 Task: Create a due date automation trigger when advanced on, on the monday after a card is due add dates due in less than 1 working days at 11:00 AM.
Action: Mouse moved to (1047, 84)
Screenshot: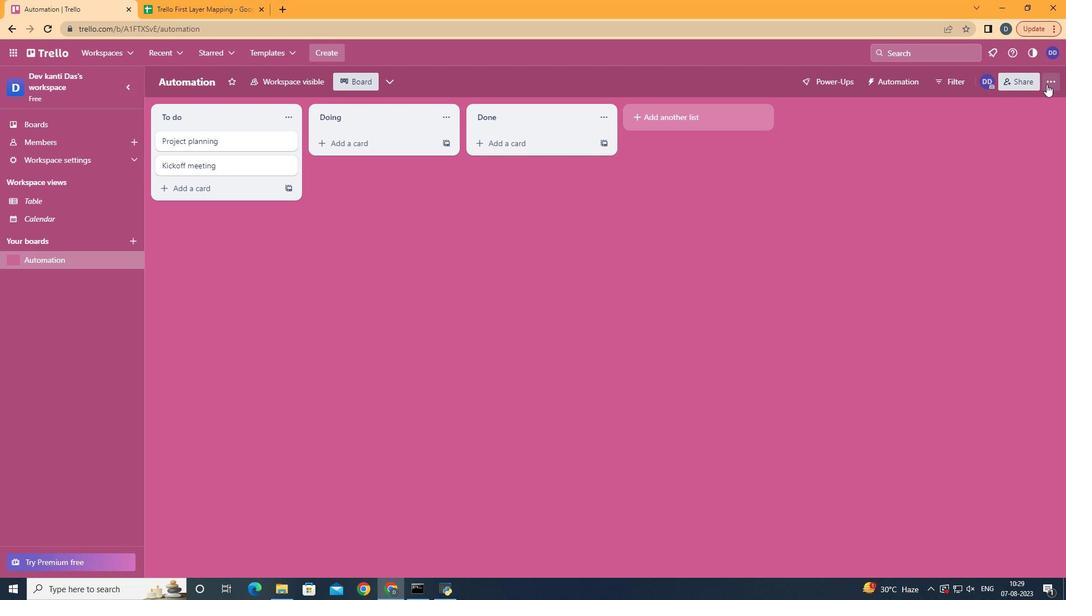 
Action: Mouse pressed left at (1047, 84)
Screenshot: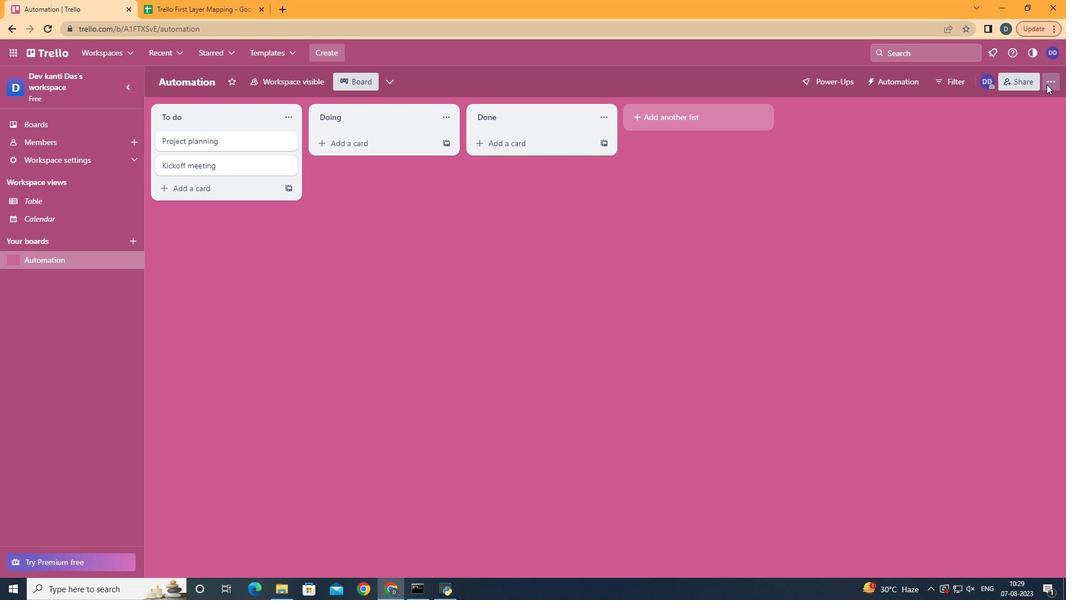 
Action: Mouse moved to (990, 243)
Screenshot: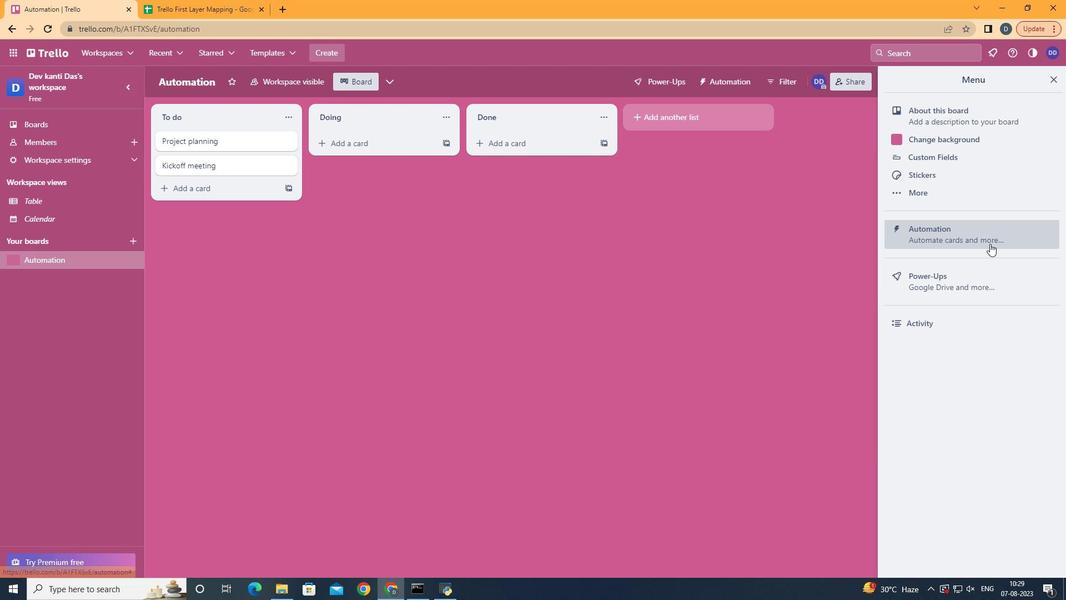 
Action: Mouse pressed left at (990, 243)
Screenshot: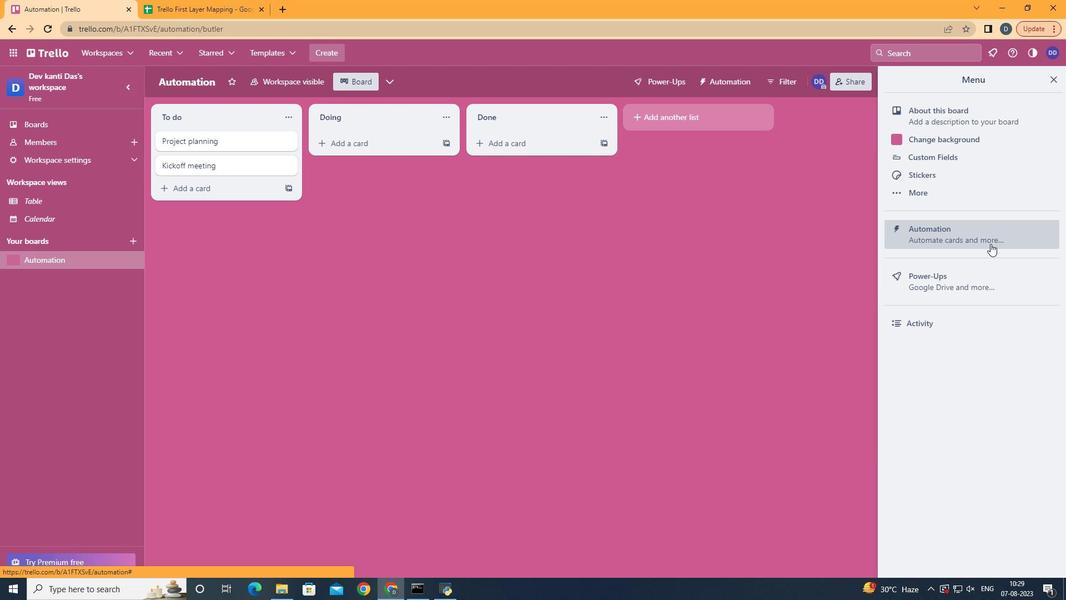 
Action: Mouse moved to (218, 220)
Screenshot: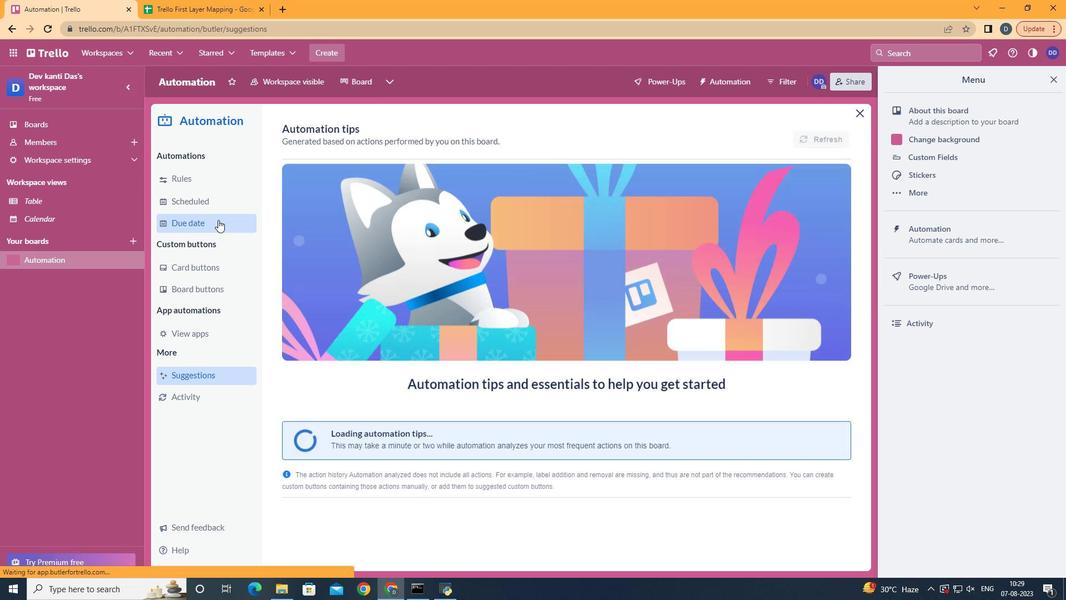 
Action: Mouse pressed left at (218, 220)
Screenshot: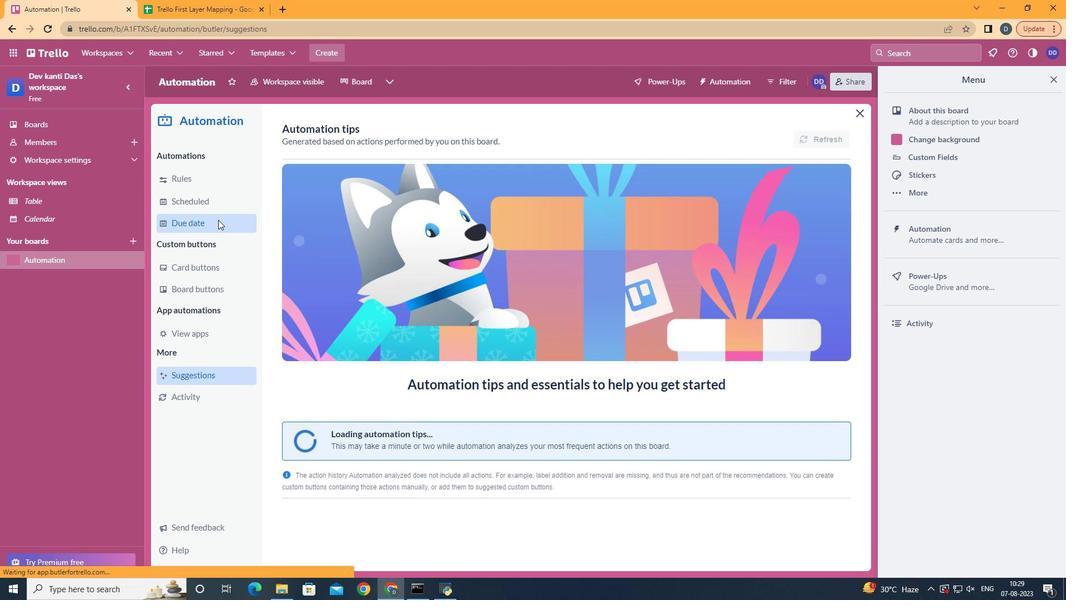
Action: Mouse moved to (775, 128)
Screenshot: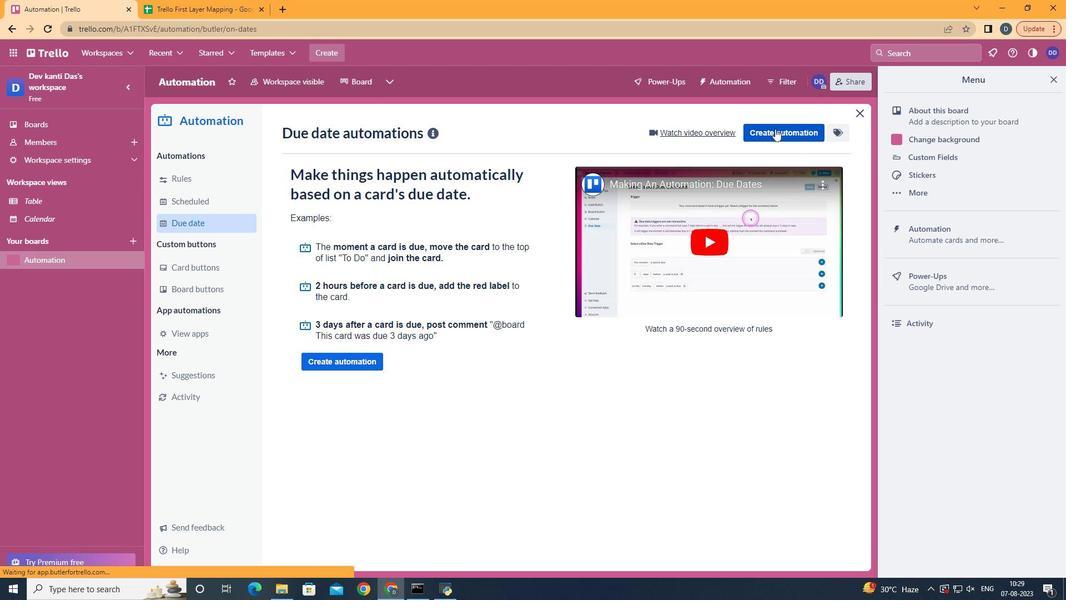 
Action: Mouse pressed left at (775, 128)
Screenshot: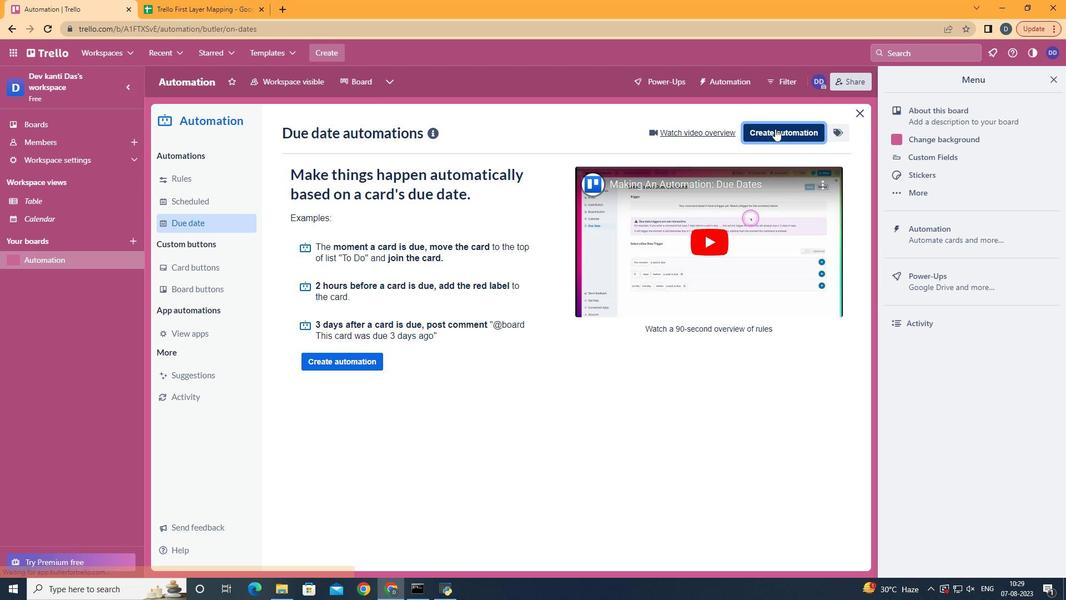 
Action: Mouse moved to (528, 245)
Screenshot: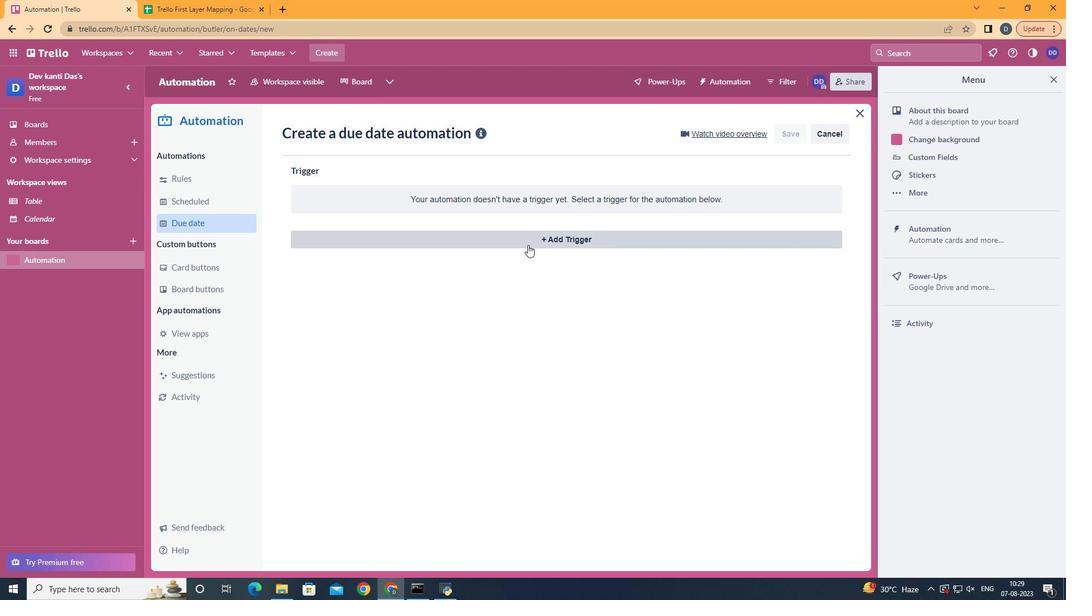 
Action: Mouse pressed left at (528, 245)
Screenshot: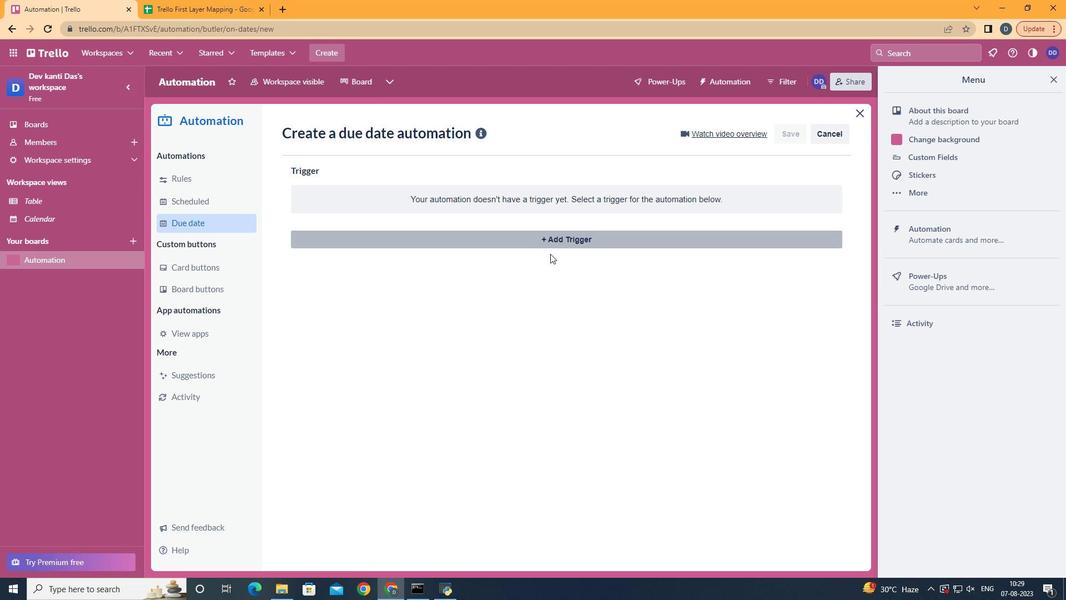 
Action: Mouse moved to (355, 292)
Screenshot: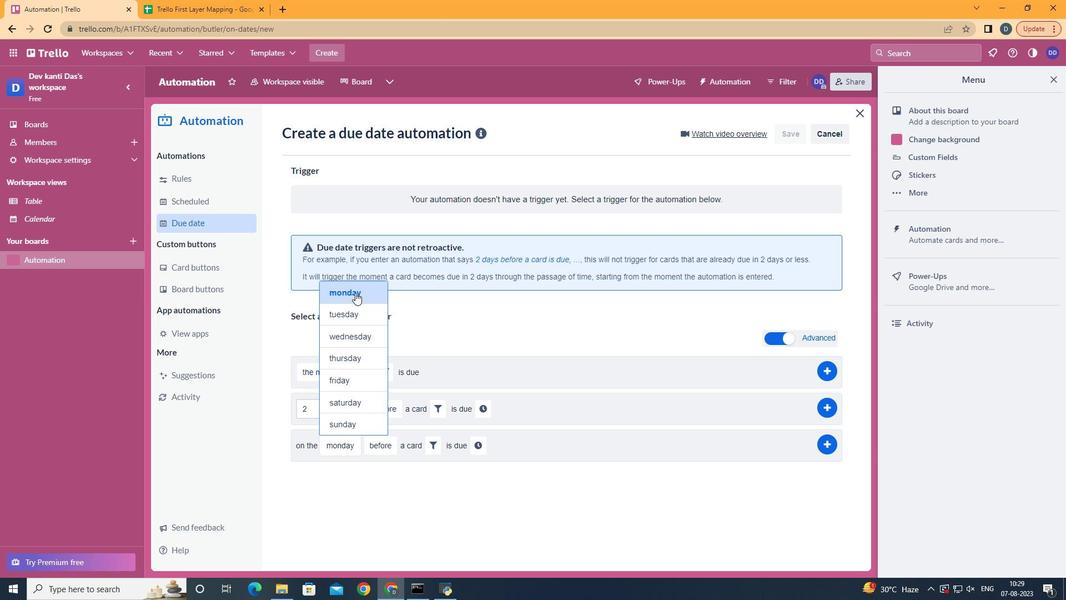 
Action: Mouse pressed left at (355, 292)
Screenshot: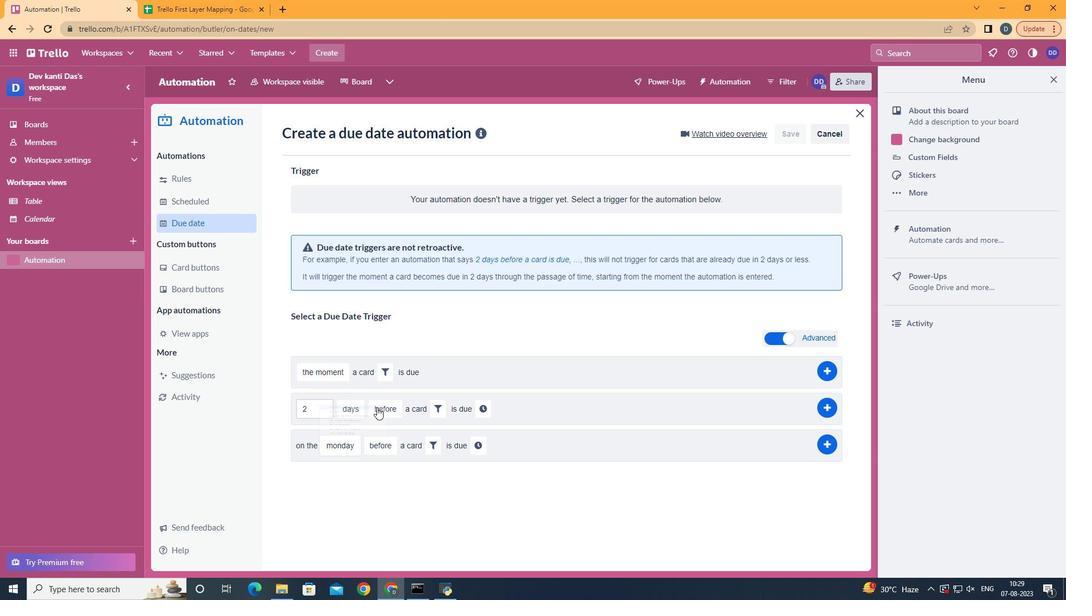 
Action: Mouse moved to (386, 491)
Screenshot: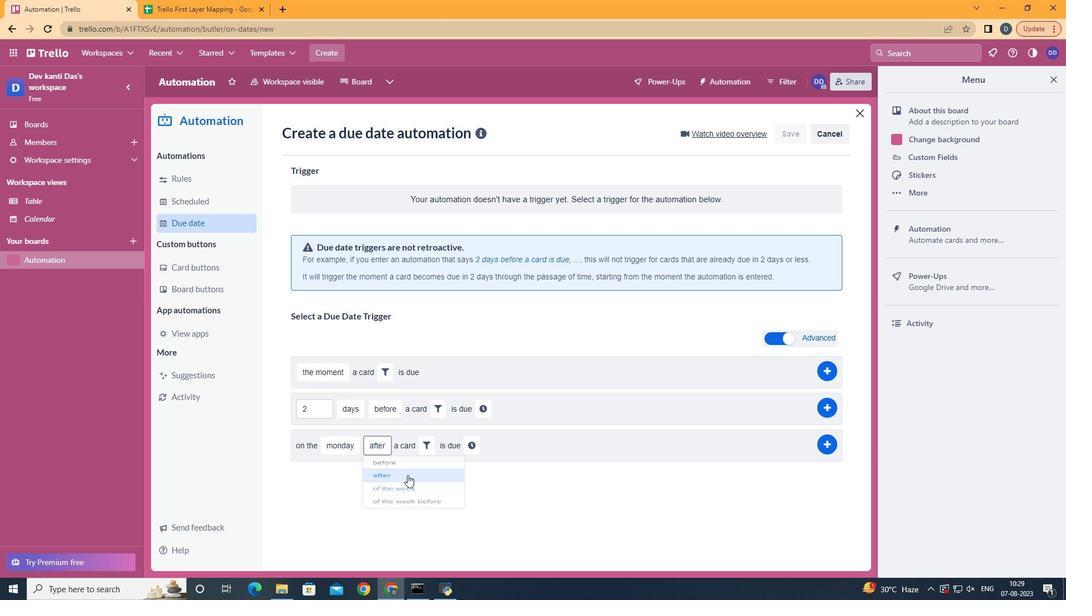 
Action: Mouse pressed left at (386, 491)
Screenshot: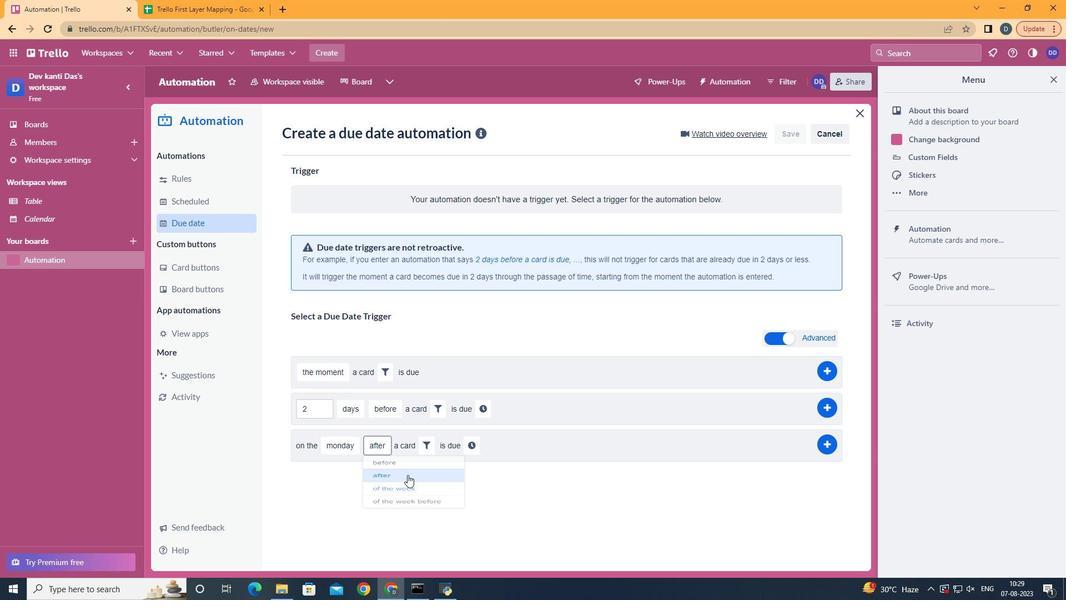 
Action: Mouse moved to (426, 449)
Screenshot: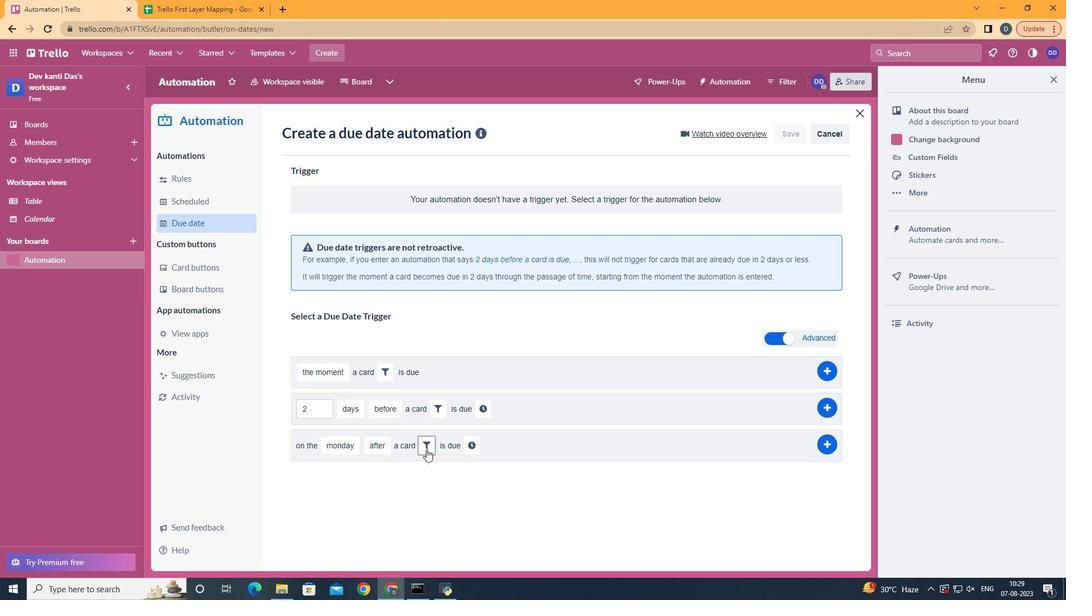 
Action: Mouse pressed left at (426, 449)
Screenshot: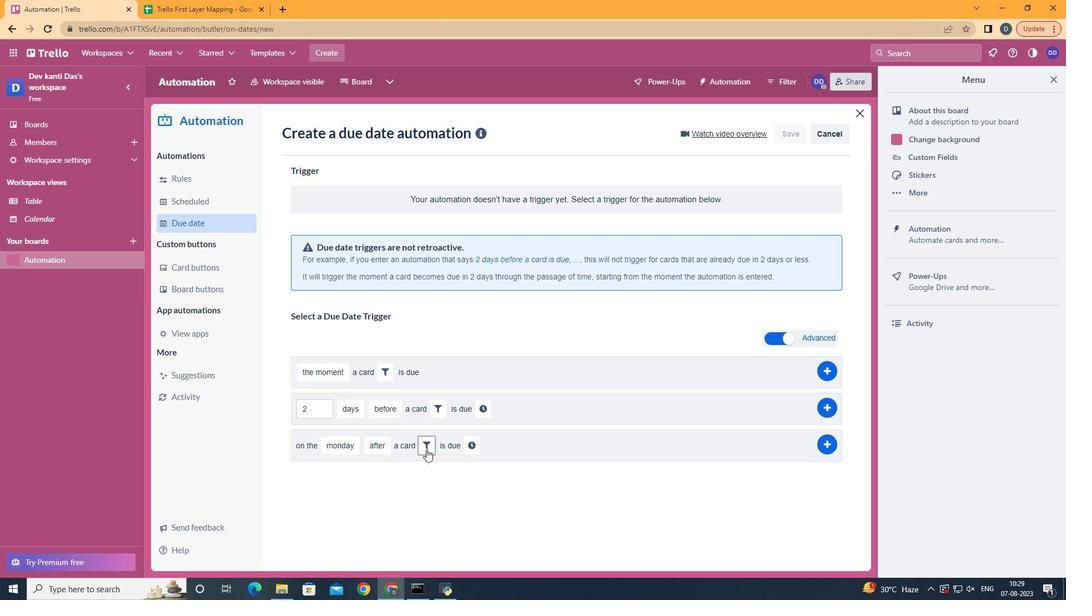 
Action: Mouse moved to (481, 486)
Screenshot: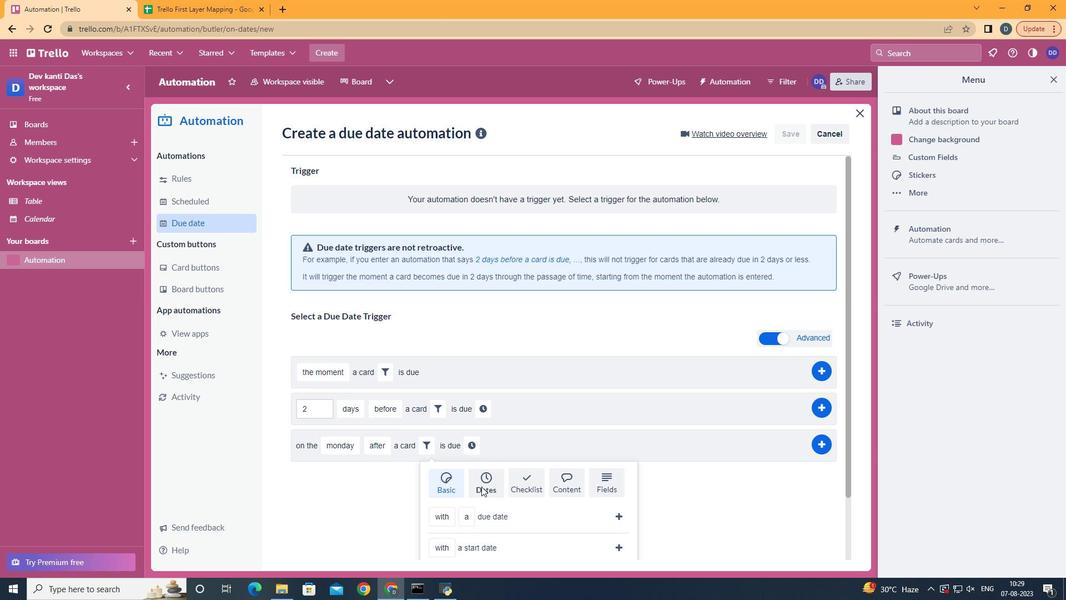 
Action: Mouse pressed left at (481, 486)
Screenshot: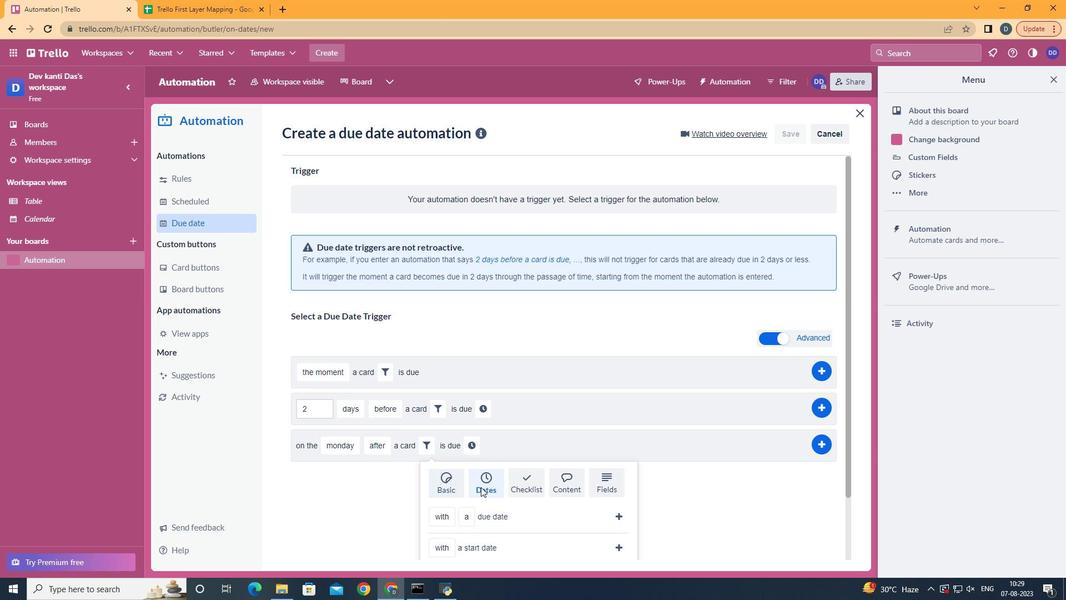 
Action: Mouse moved to (481, 487)
Screenshot: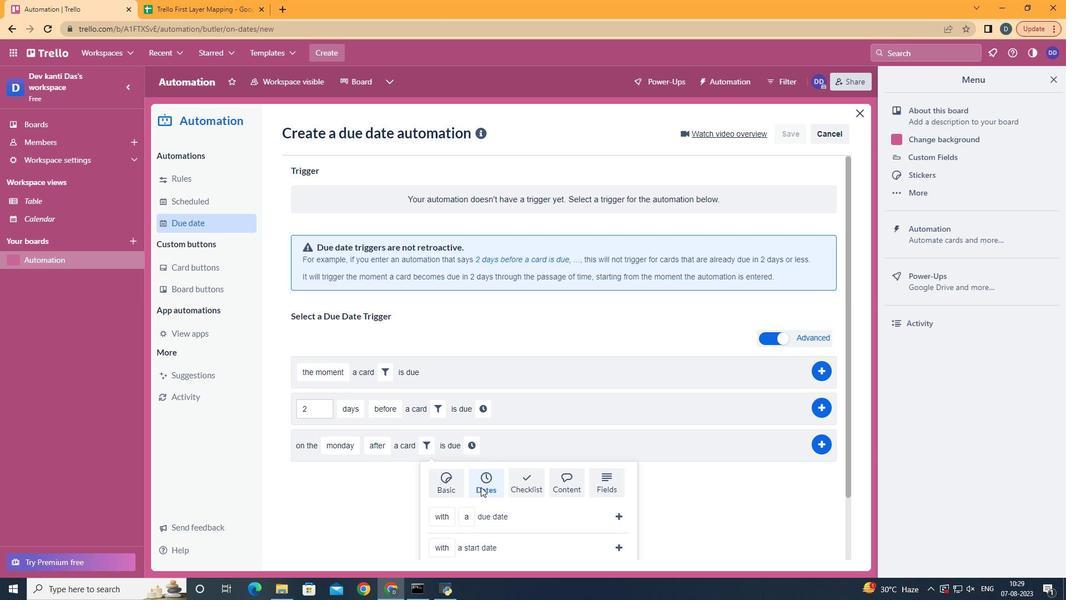 
Action: Mouse scrolled (481, 486) with delta (0, 0)
Screenshot: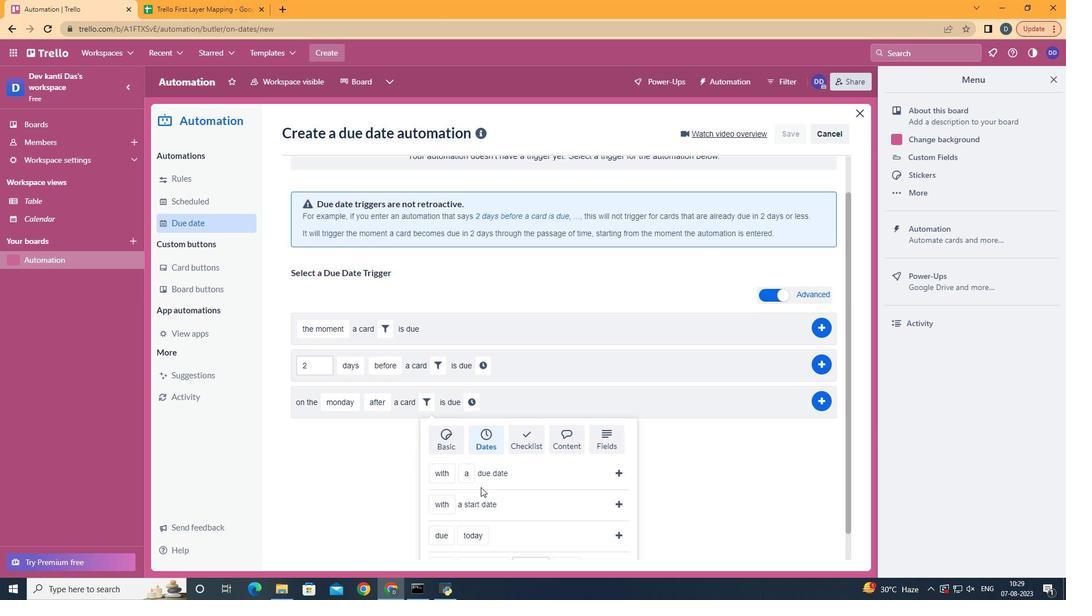
Action: Mouse moved to (485, 487)
Screenshot: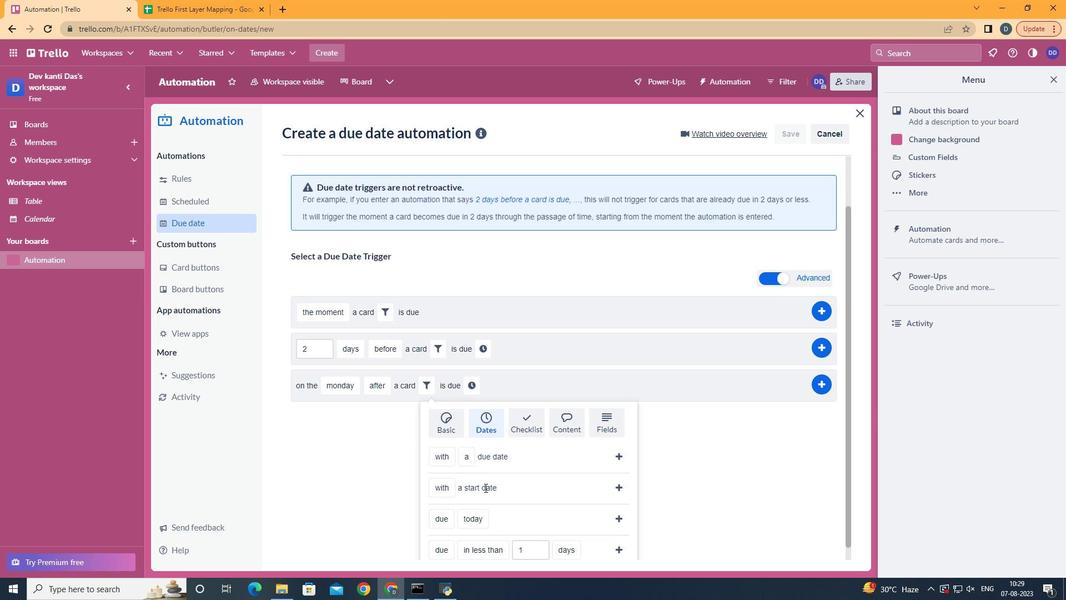 
Action: Mouse scrolled (485, 487) with delta (0, 0)
Screenshot: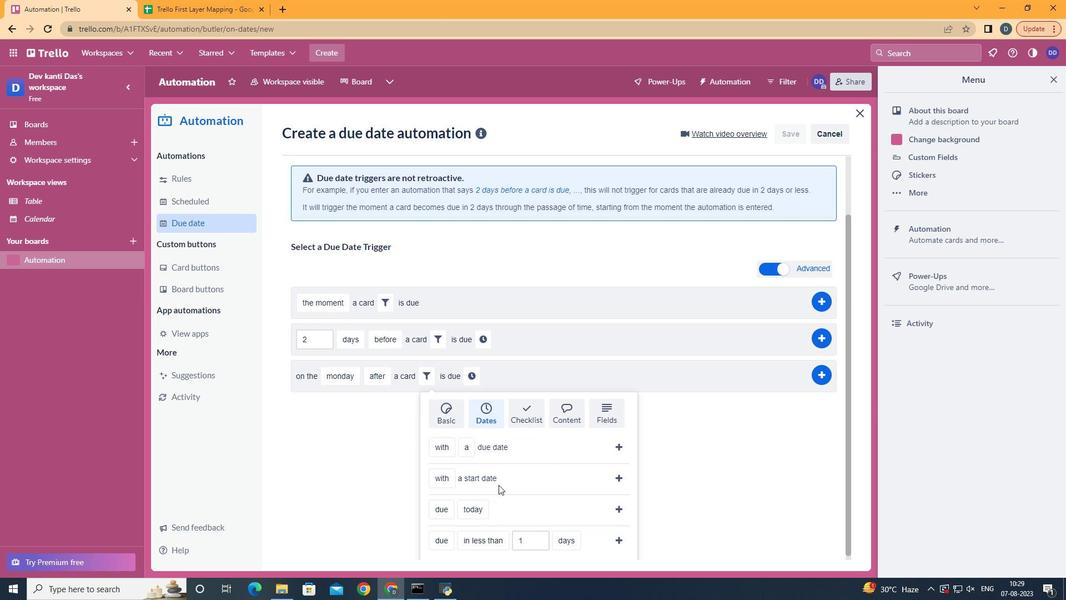 
Action: Mouse scrolled (485, 487) with delta (0, 0)
Screenshot: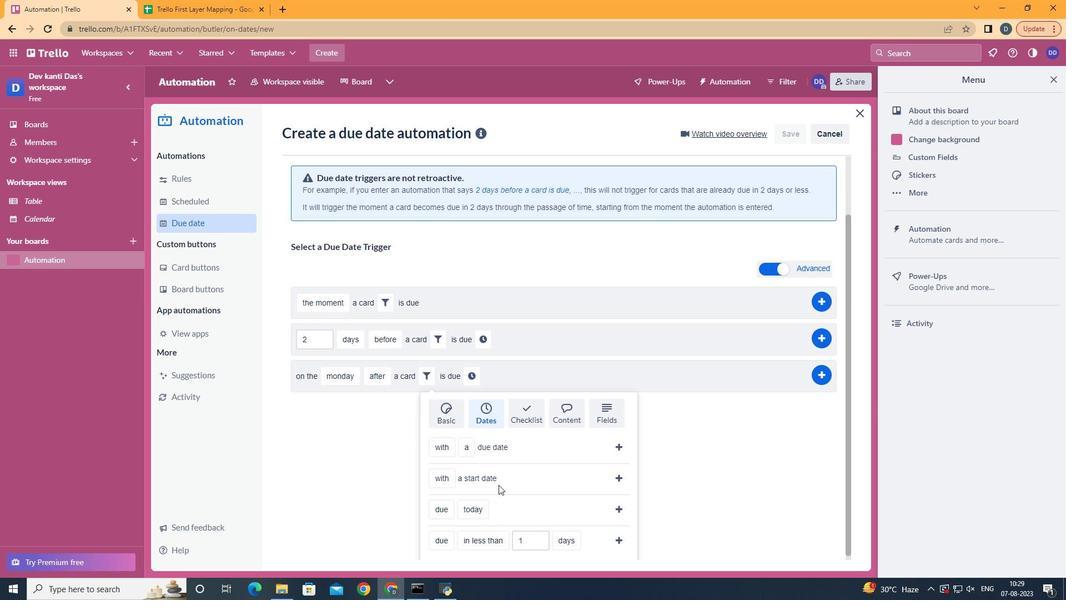 
Action: Mouse scrolled (485, 487) with delta (0, 0)
Screenshot: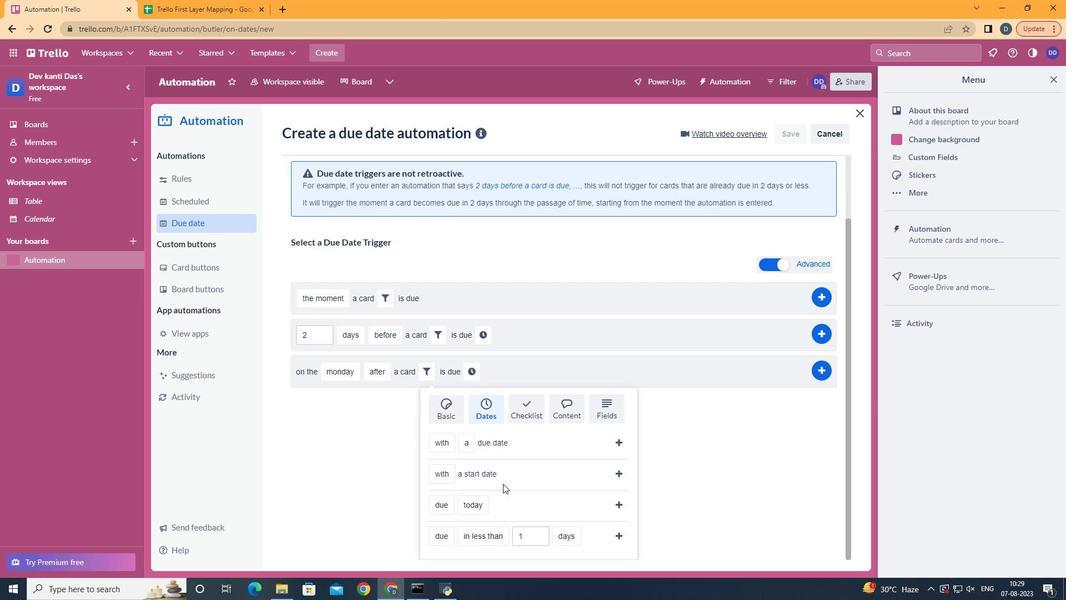 
Action: Mouse moved to (451, 491)
Screenshot: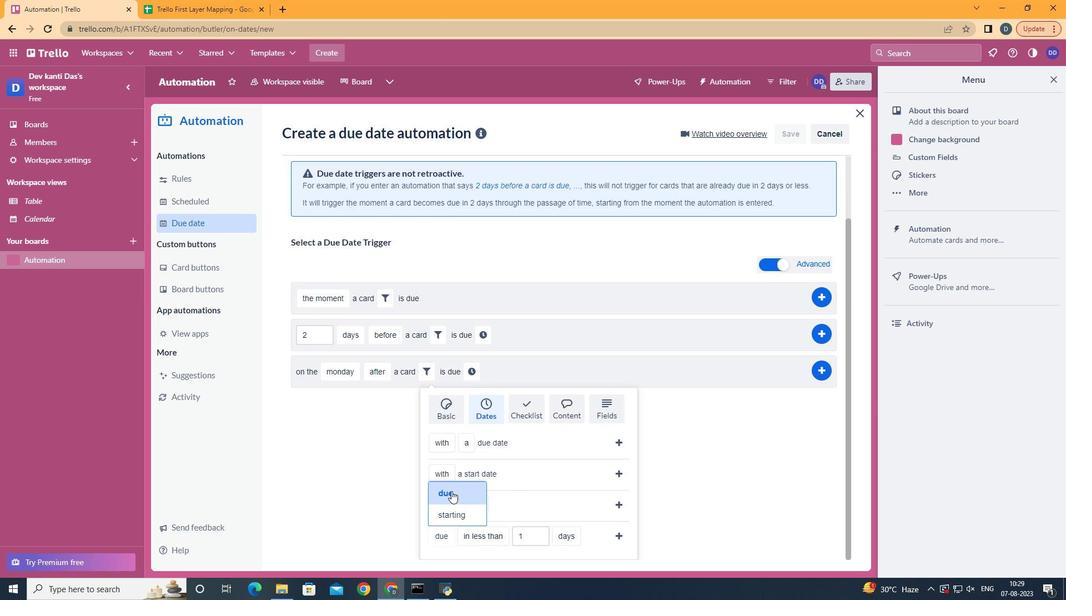 
Action: Mouse pressed left at (451, 491)
Screenshot: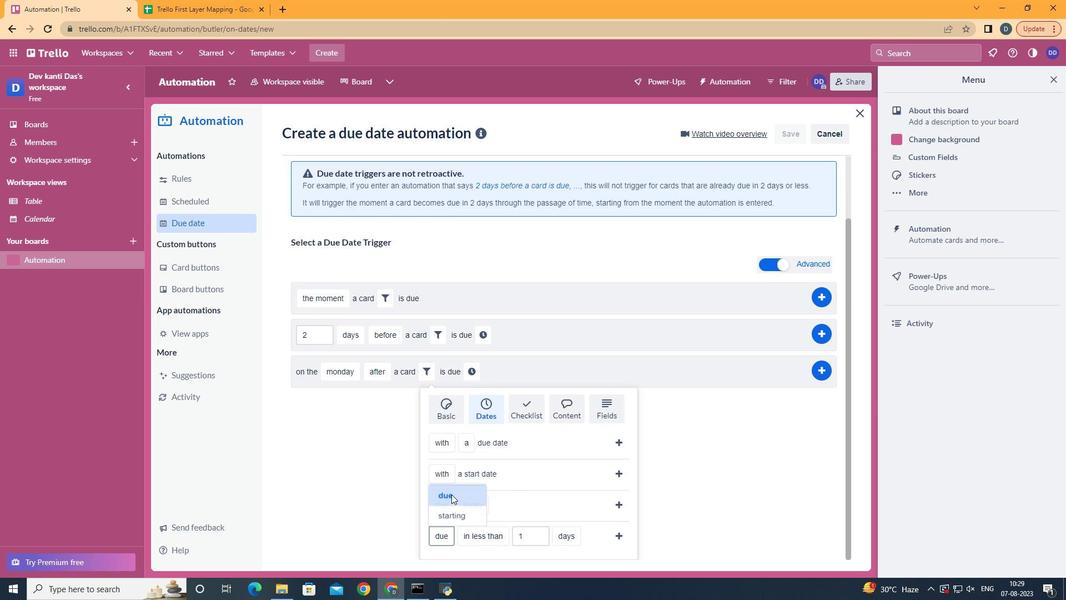 
Action: Mouse moved to (493, 426)
Screenshot: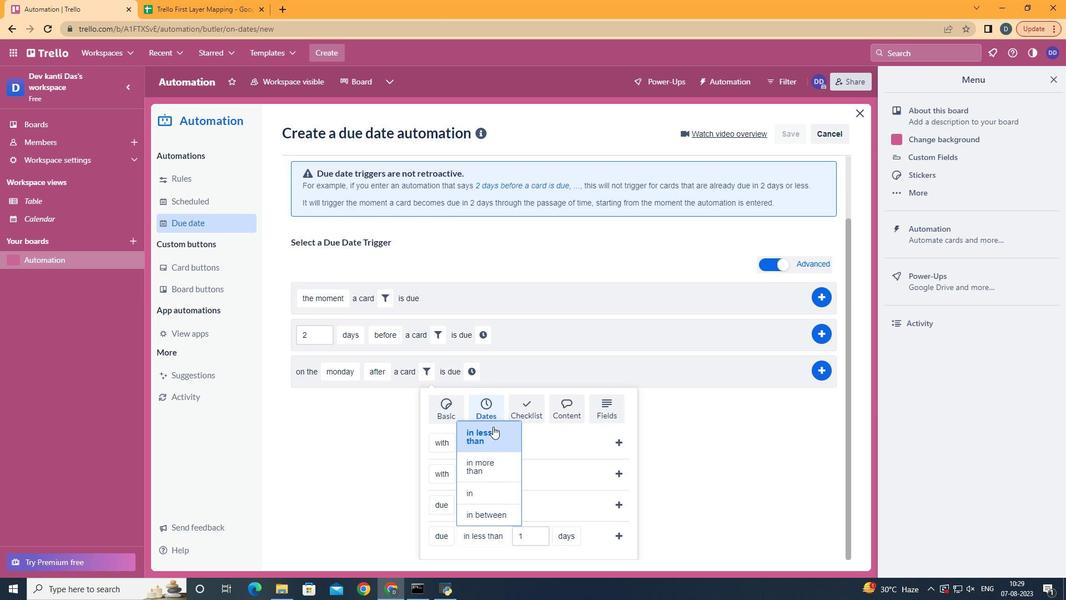 
Action: Mouse pressed left at (493, 426)
Screenshot: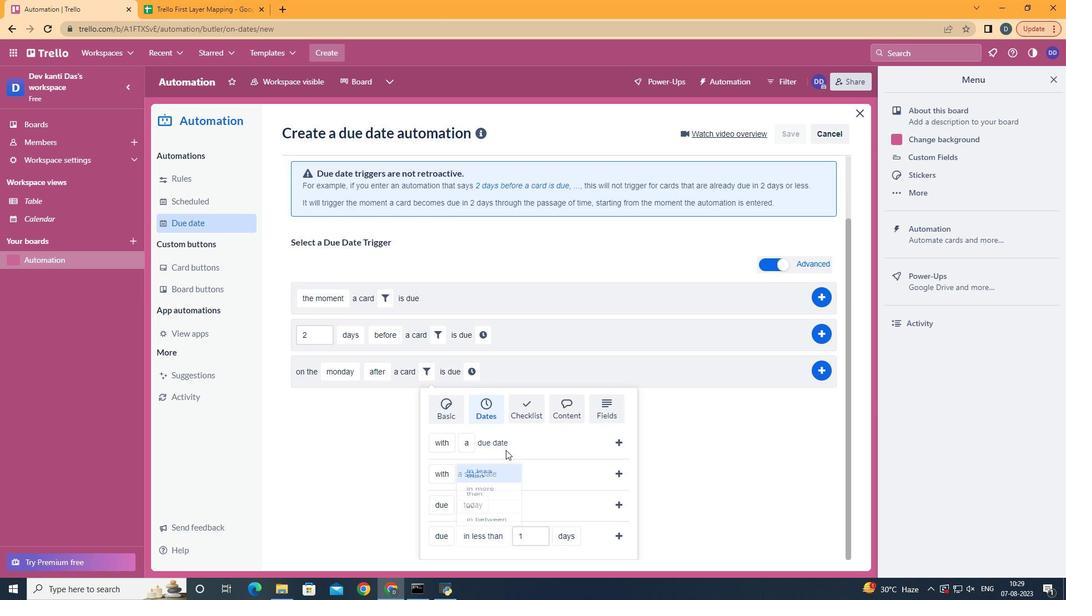
Action: Mouse moved to (573, 514)
Screenshot: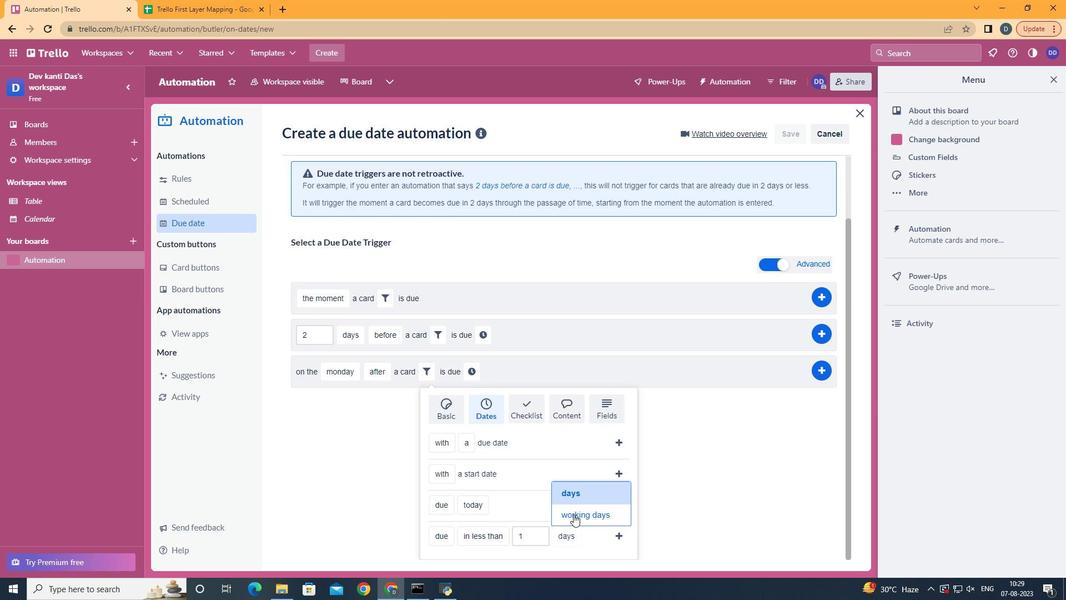 
Action: Mouse pressed left at (573, 514)
Screenshot: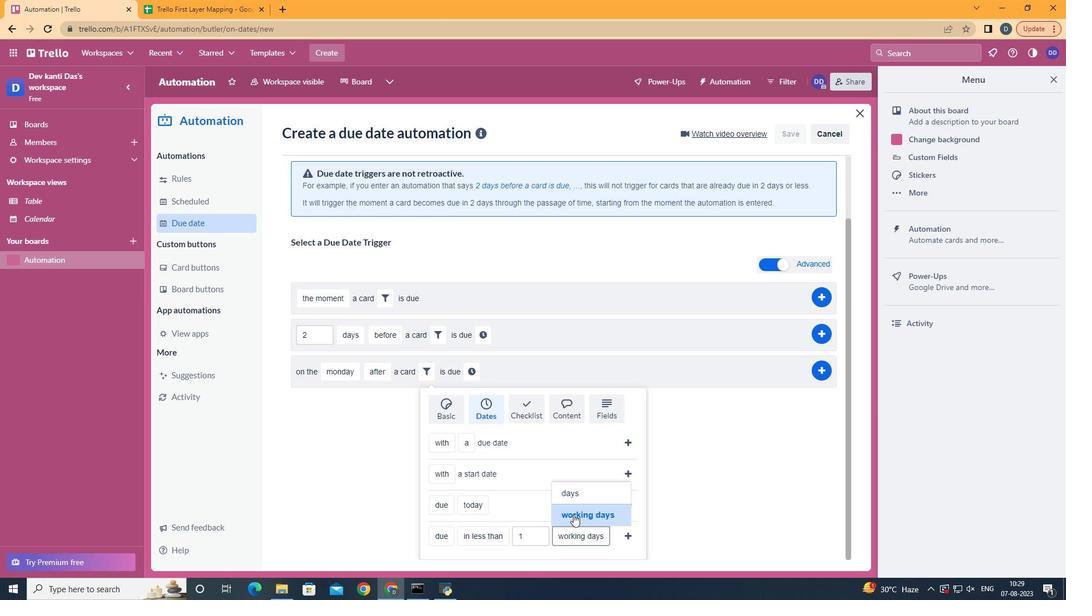 
Action: Mouse moved to (631, 538)
Screenshot: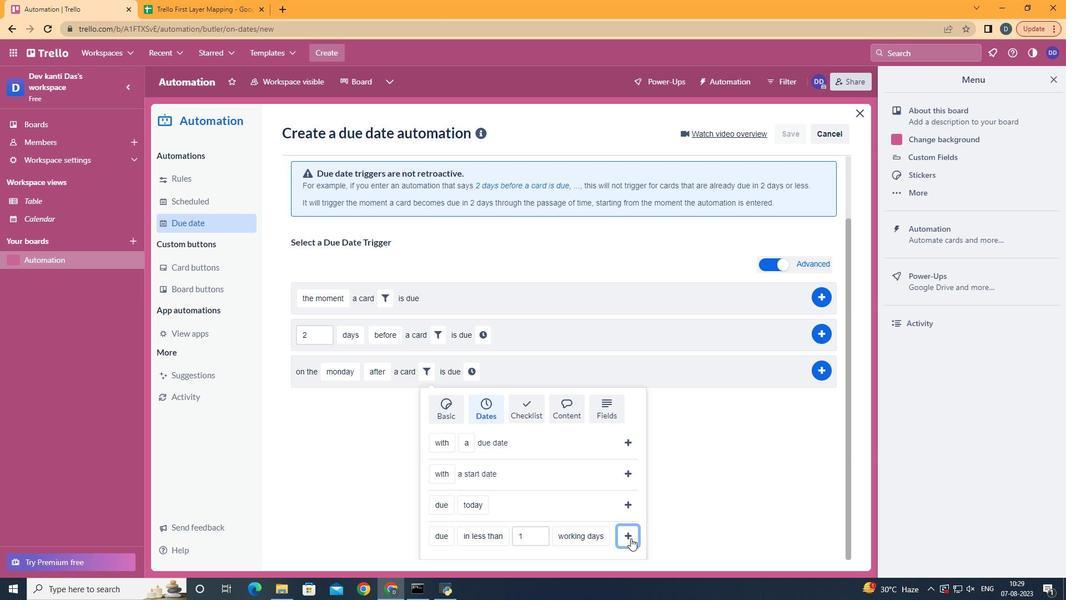 
Action: Mouse pressed left at (631, 538)
Screenshot: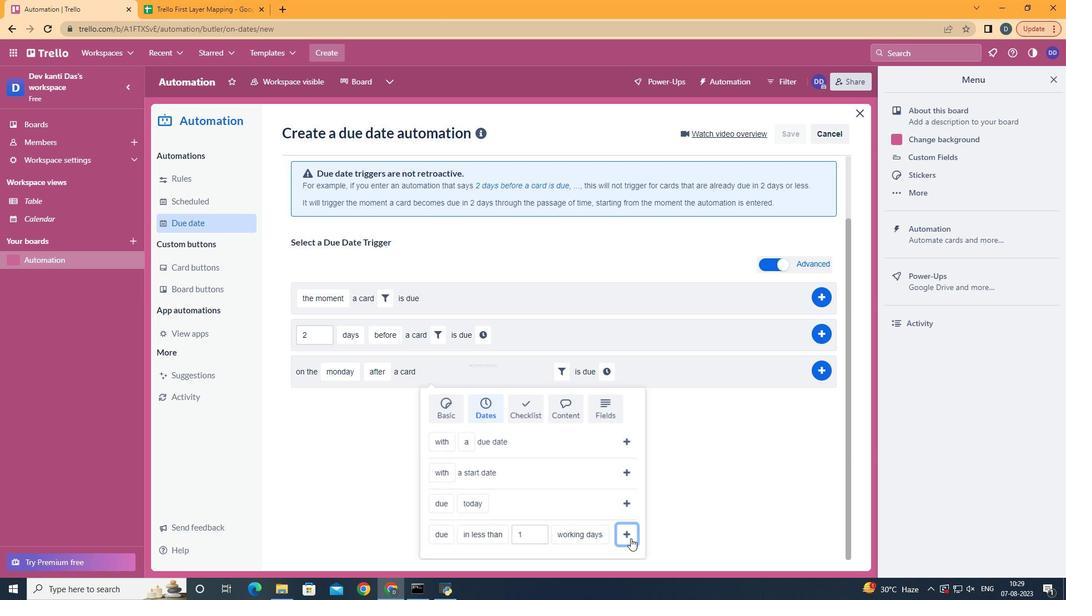 
Action: Mouse moved to (607, 447)
Screenshot: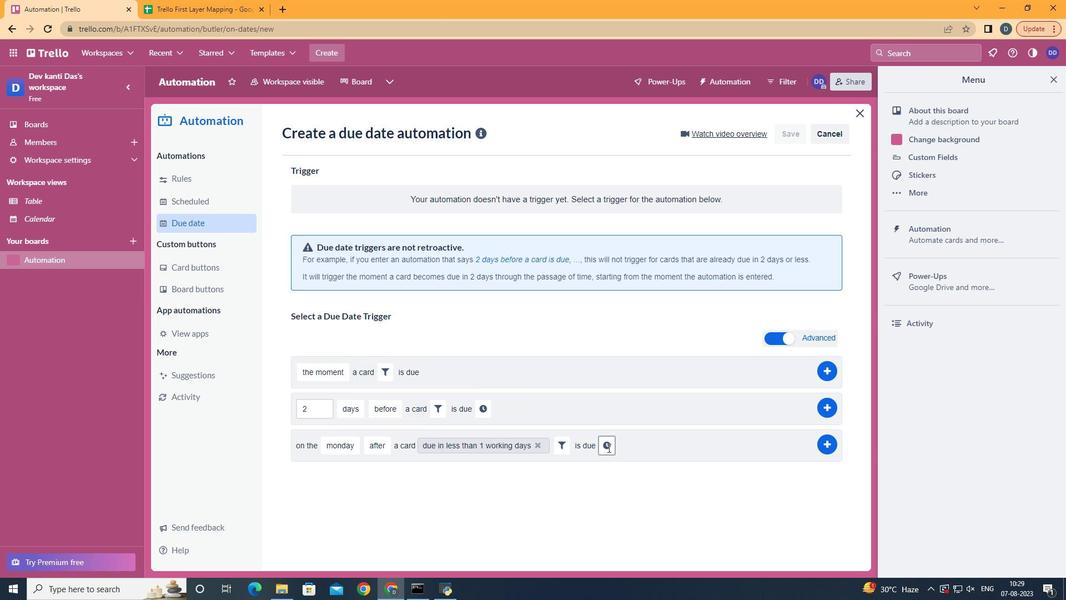 
Action: Mouse pressed left at (607, 447)
Screenshot: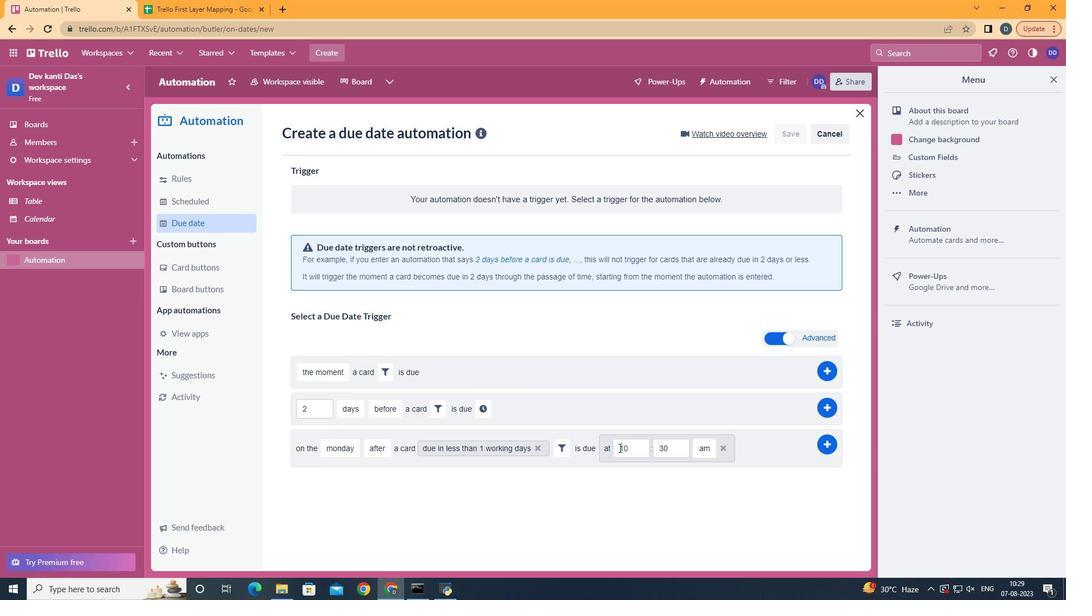 
Action: Mouse moved to (641, 447)
Screenshot: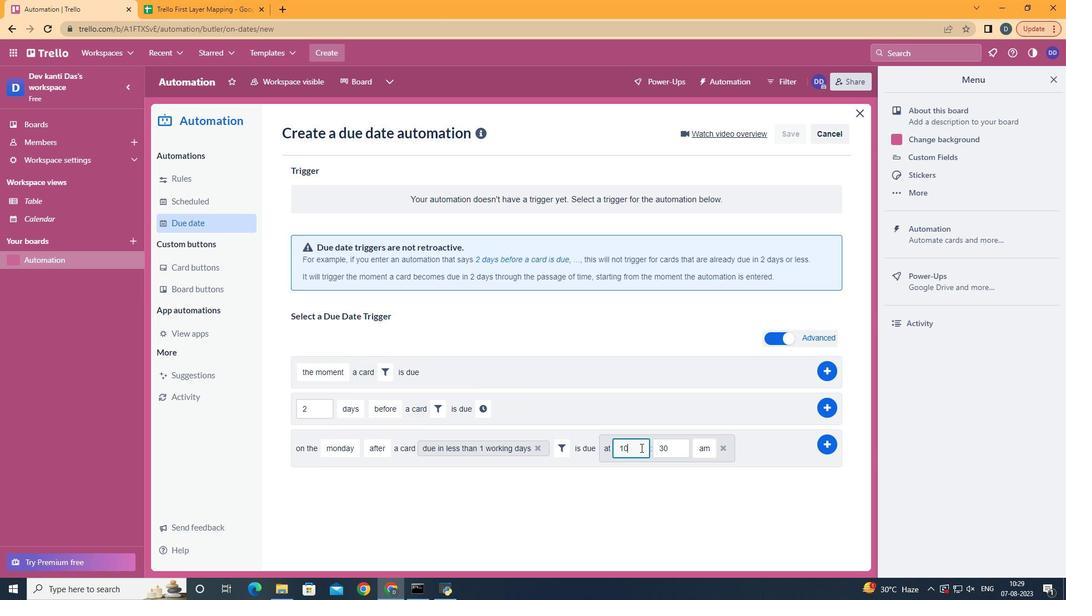 
Action: Mouse pressed left at (641, 447)
Screenshot: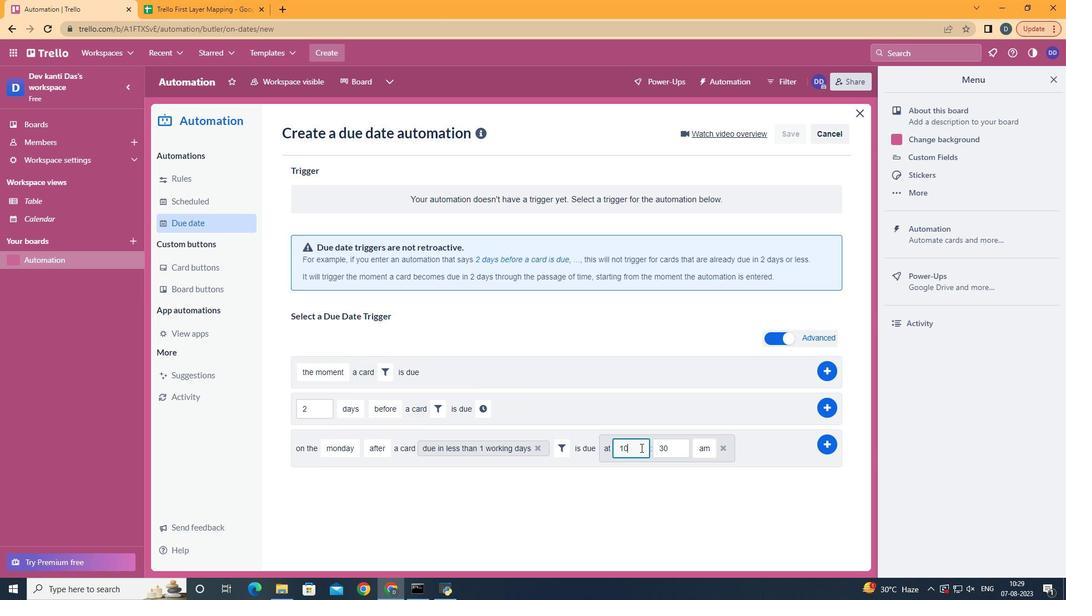 
Action: Key pressed <Key.backspace>1
Screenshot: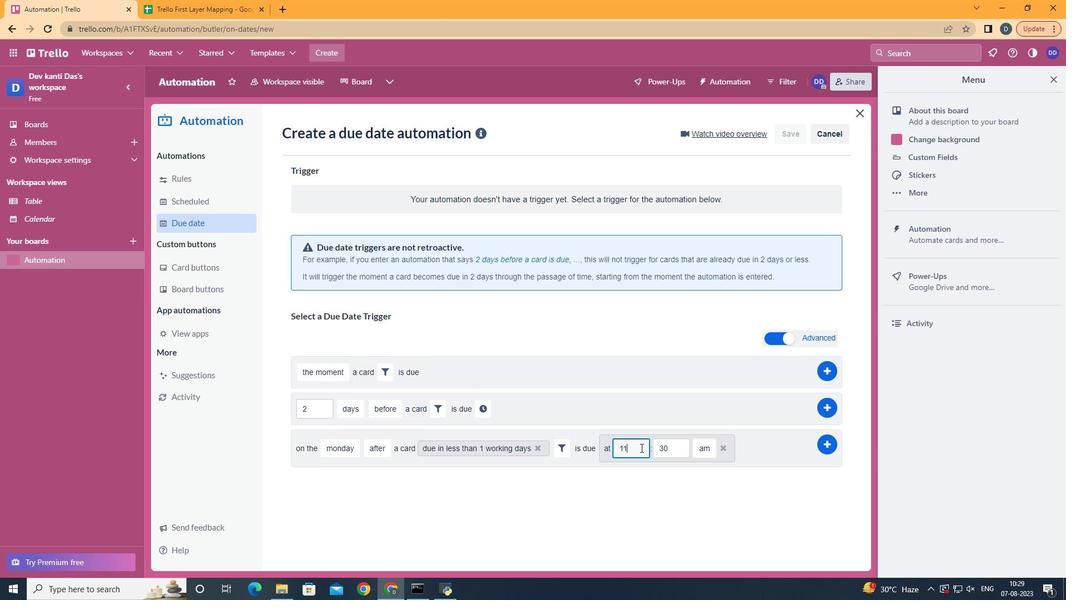 
Action: Mouse moved to (673, 448)
Screenshot: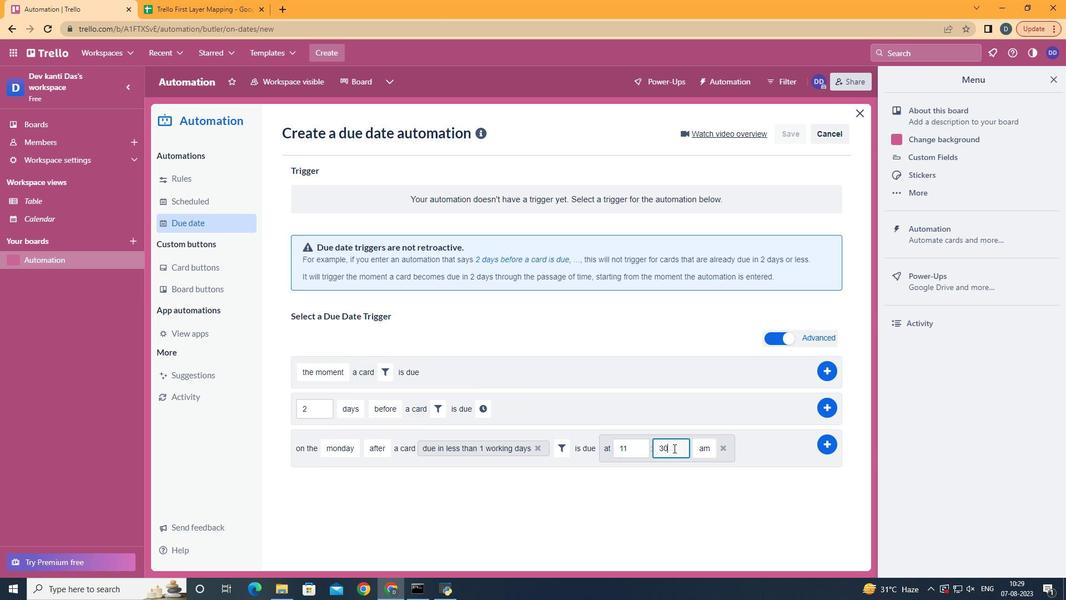 
Action: Mouse pressed left at (673, 448)
Screenshot: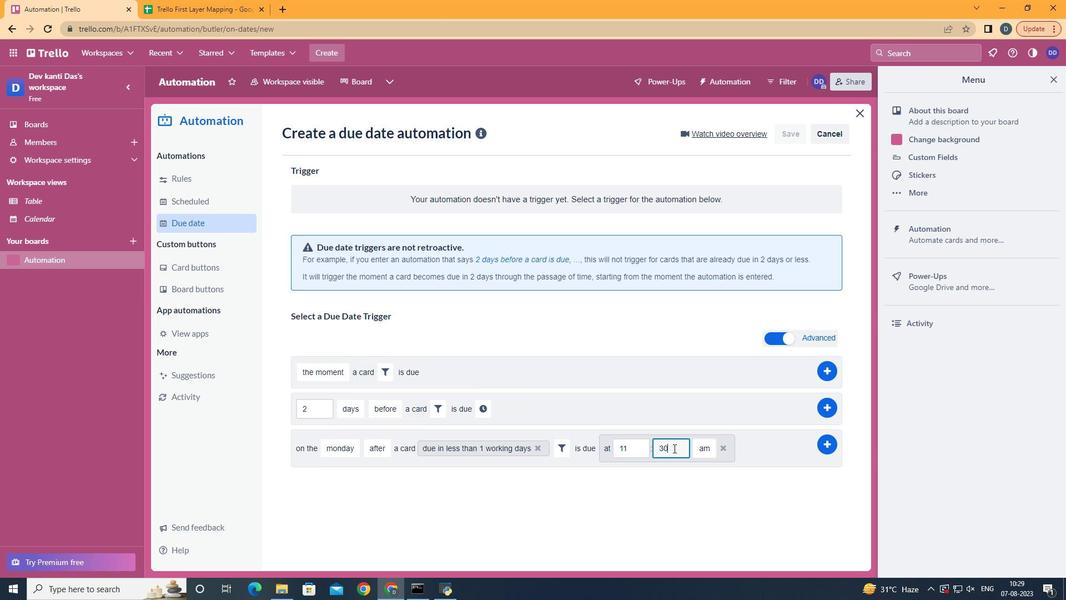 
Action: Key pressed <Key.backspace><Key.backspace>00
Screenshot: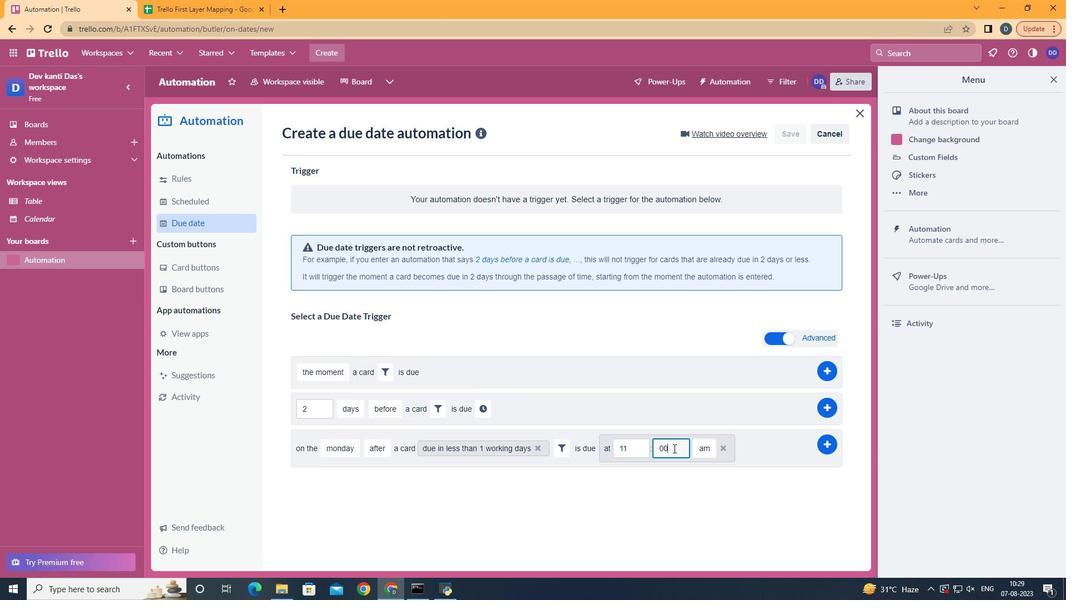 
Action: Mouse moved to (830, 450)
Screenshot: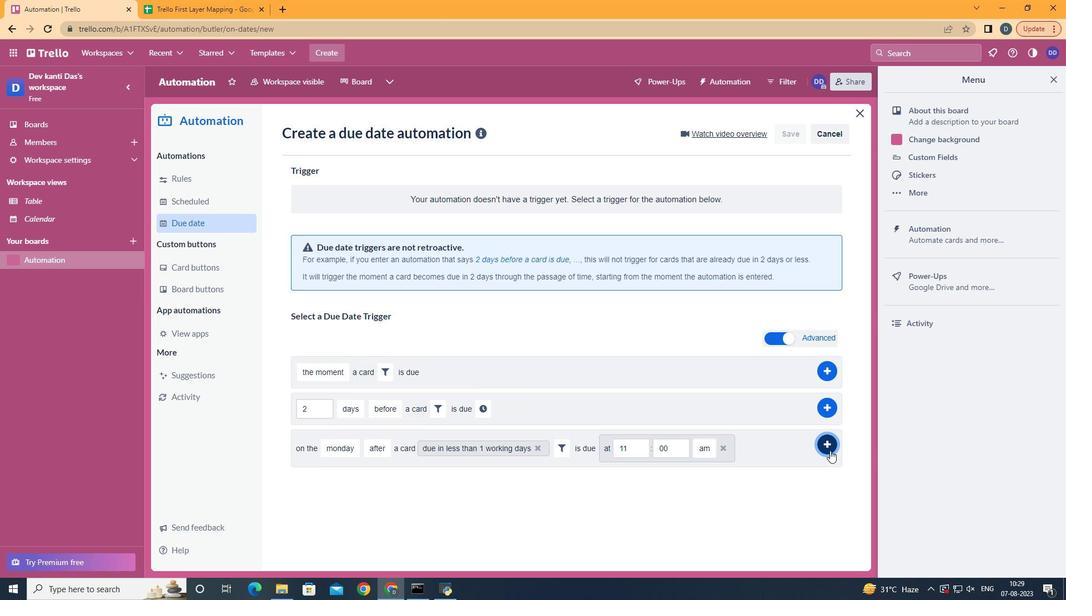 
Action: Mouse pressed left at (830, 450)
Screenshot: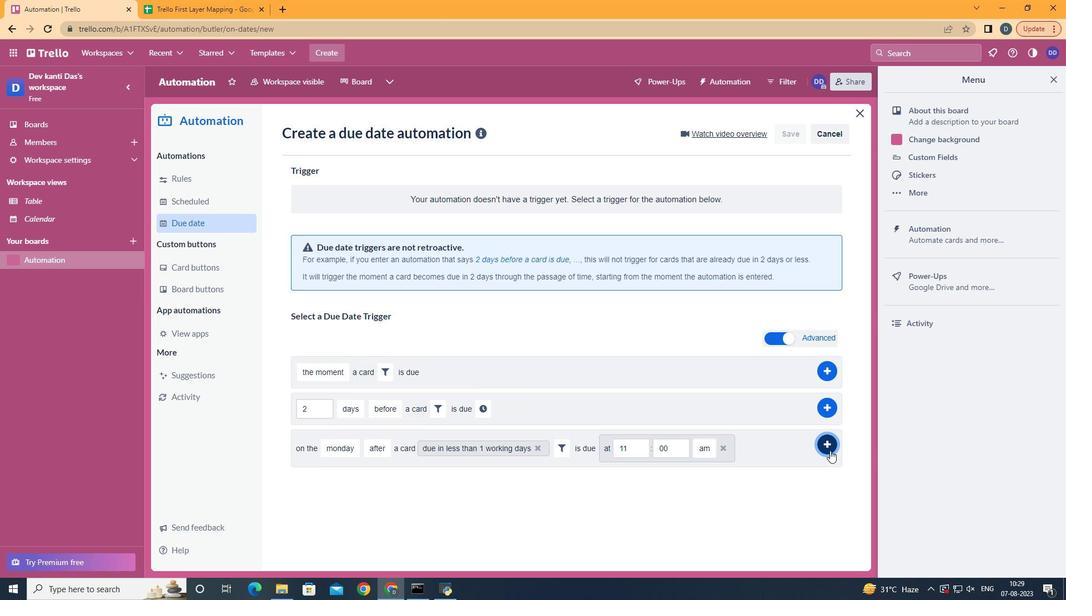 
Action: Mouse moved to (506, 185)
Screenshot: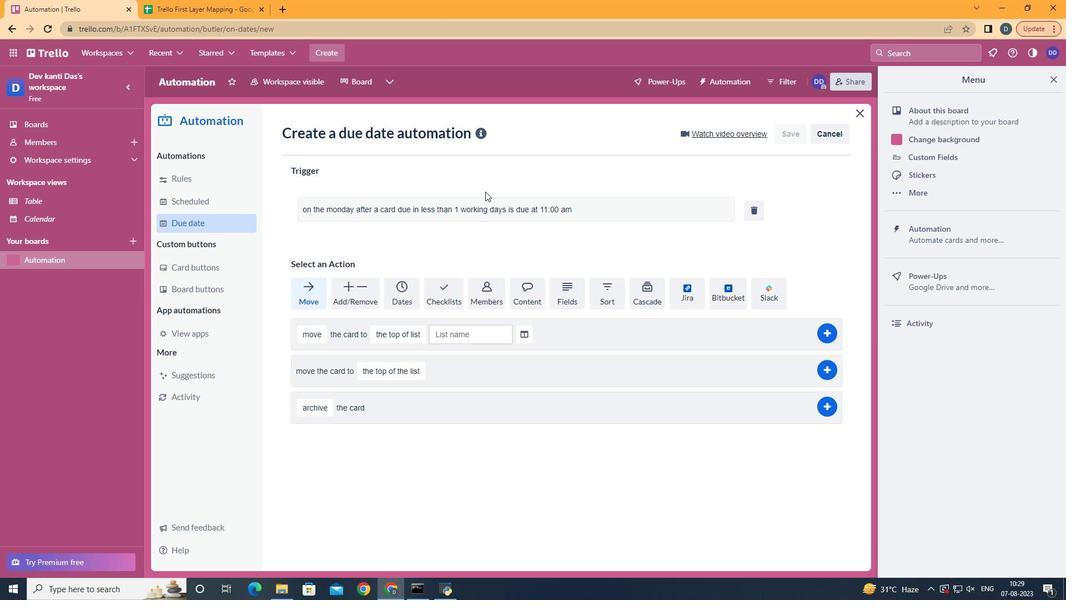 
